 Task: Save the contact attachment to your desktop.
Action: Mouse moved to (20, 78)
Screenshot: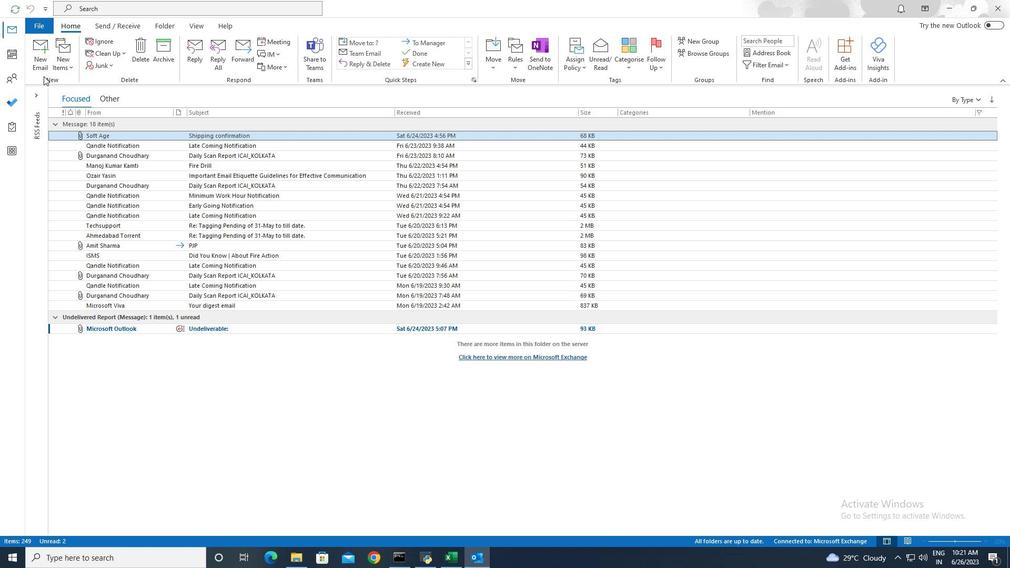 
Action: Mouse pressed left at (20, 78)
Screenshot: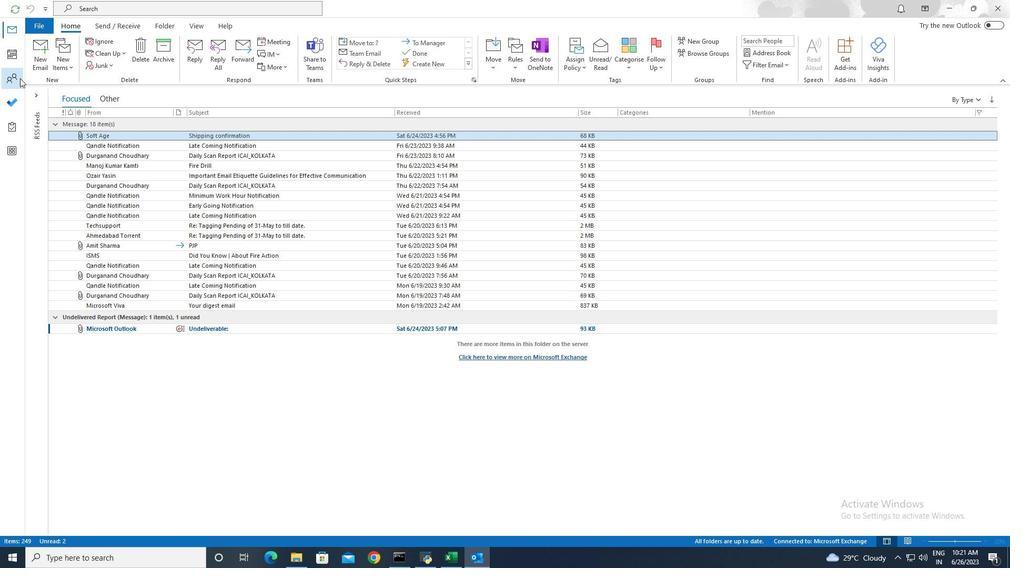 
Action: Mouse moved to (164, 193)
Screenshot: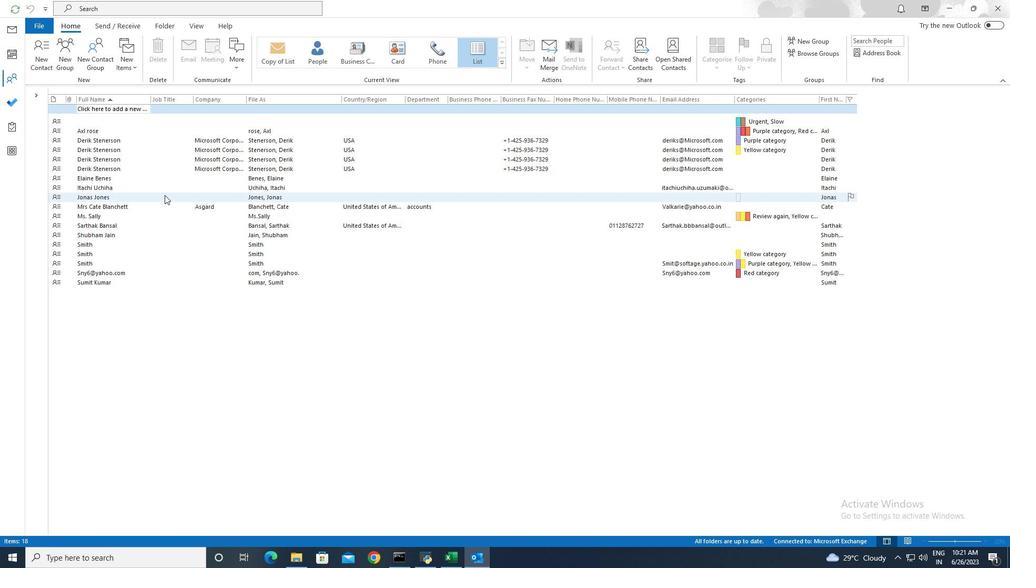 
Action: Mouse pressed left at (164, 193)
Screenshot: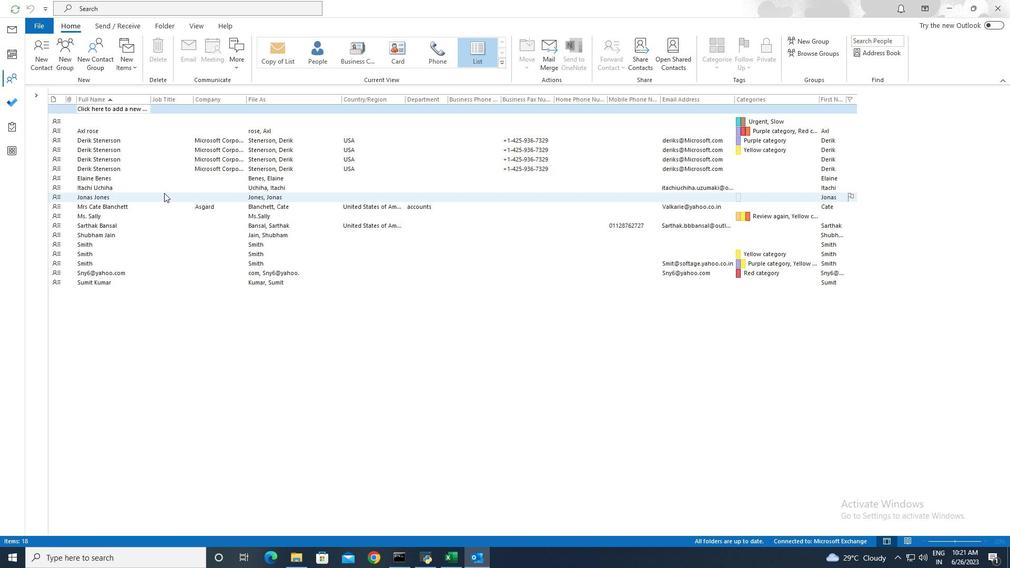 
Action: Mouse moved to (28, 28)
Screenshot: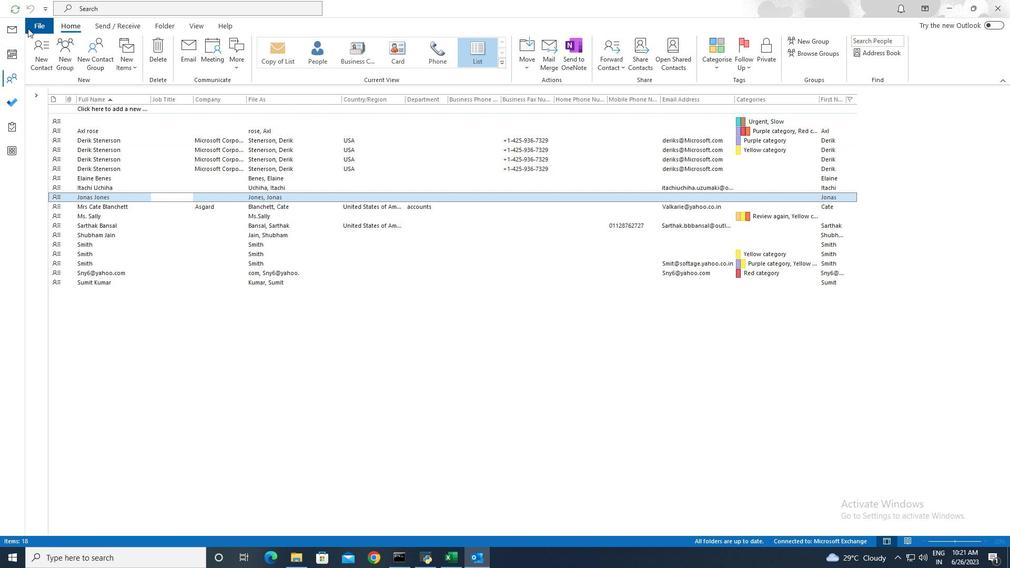 
Action: Mouse pressed left at (28, 28)
Screenshot: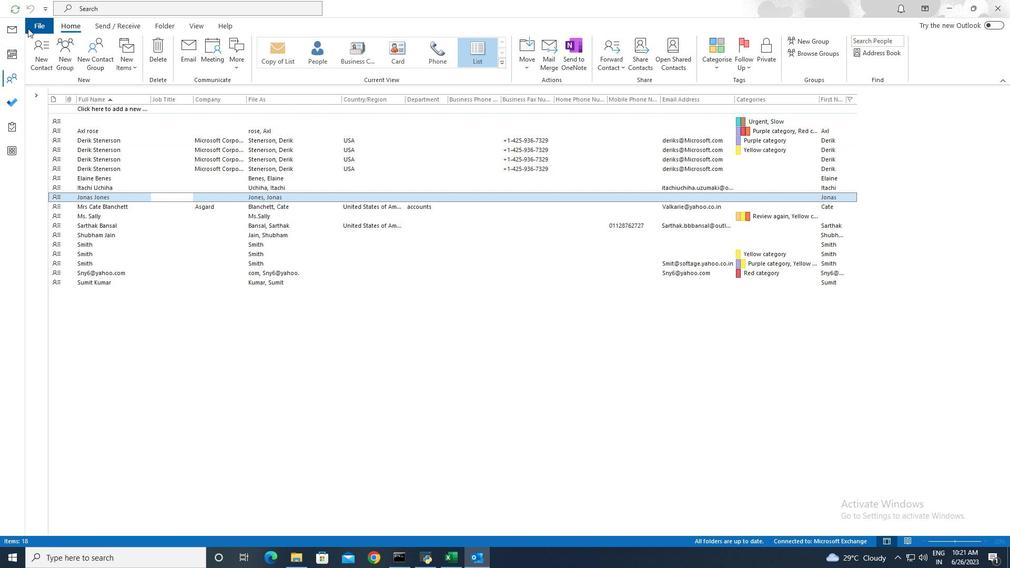 
Action: Mouse moved to (41, 126)
Screenshot: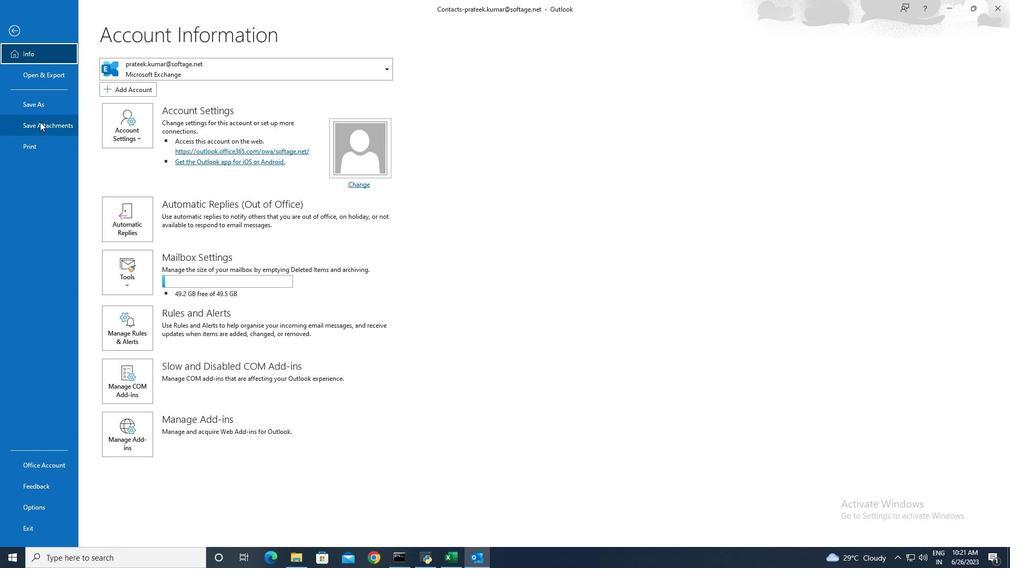 
Action: Mouse pressed left at (41, 126)
Screenshot: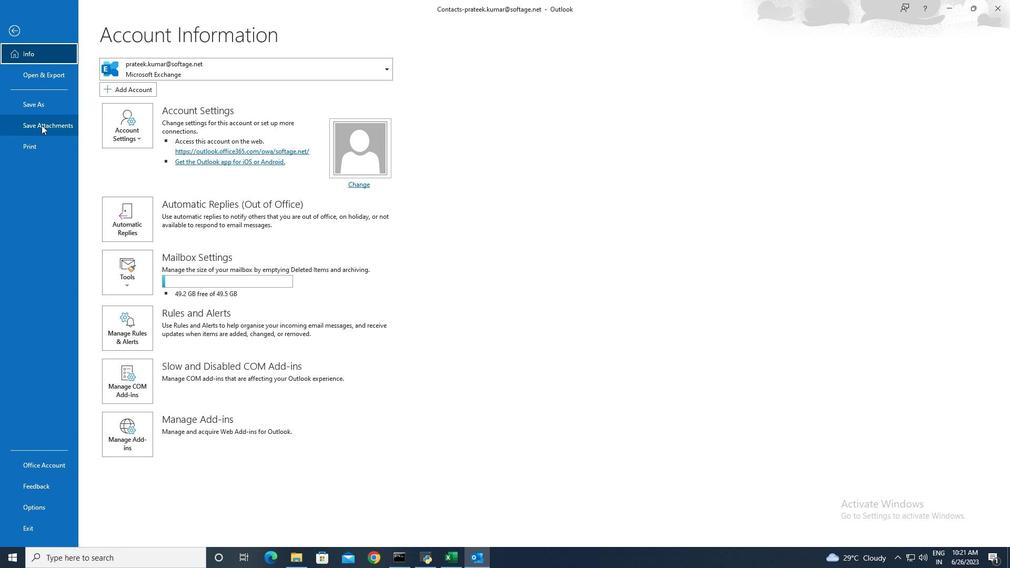 
Action: Mouse moved to (540, 232)
Screenshot: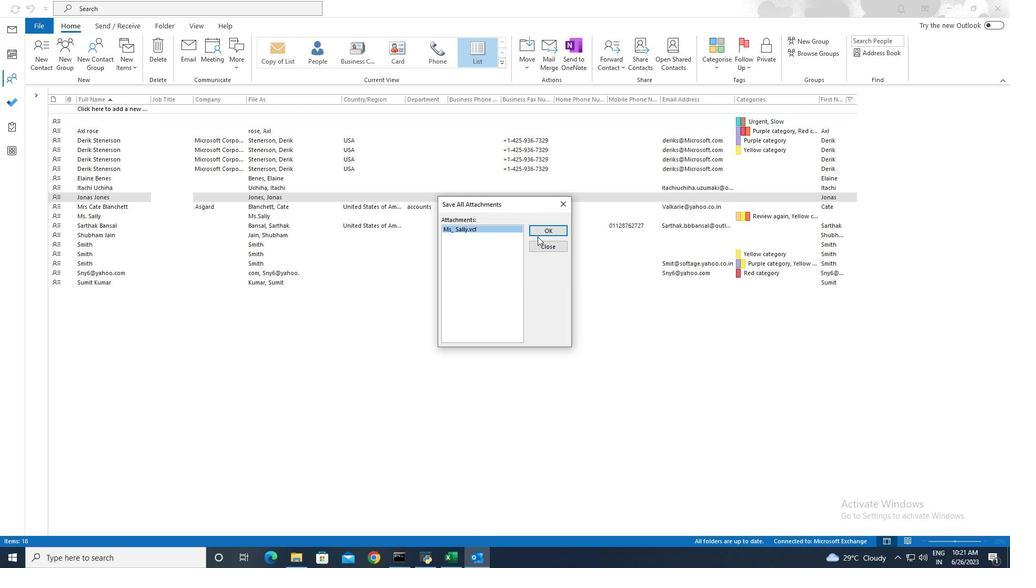 
Action: Mouse pressed left at (540, 232)
Screenshot: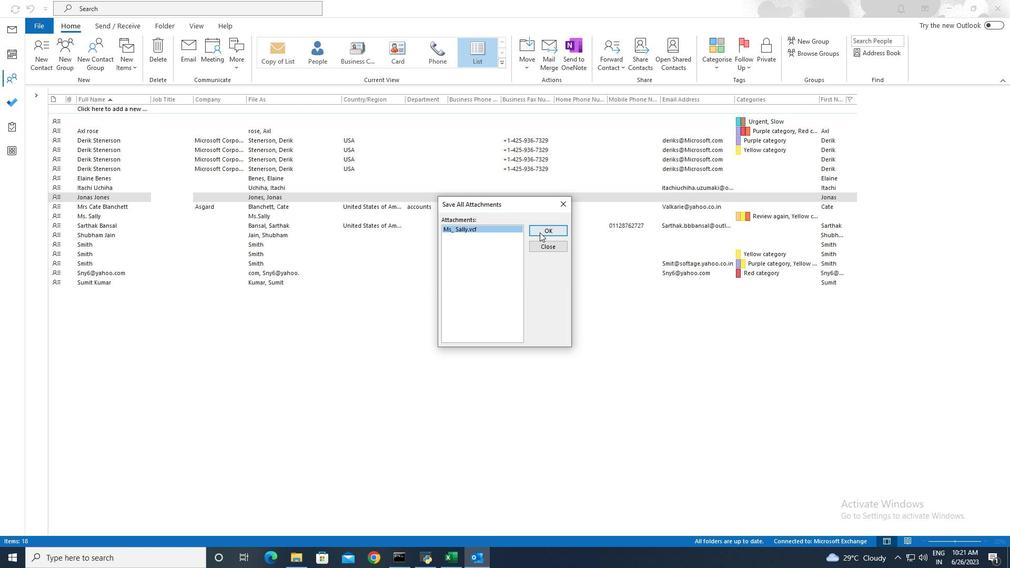 
Action: Mouse moved to (481, 304)
Screenshot: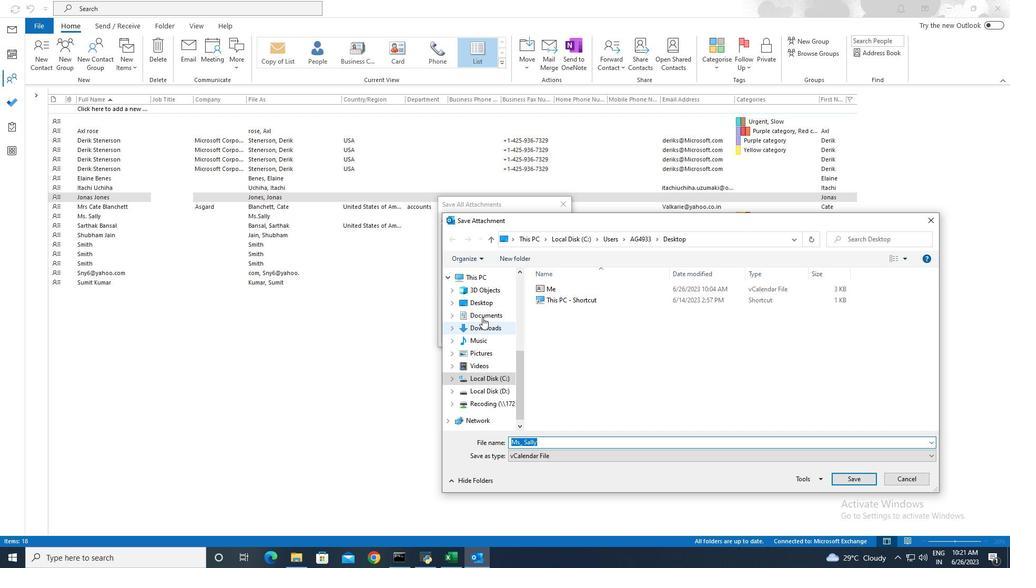 
Action: Mouse pressed left at (481, 304)
Screenshot: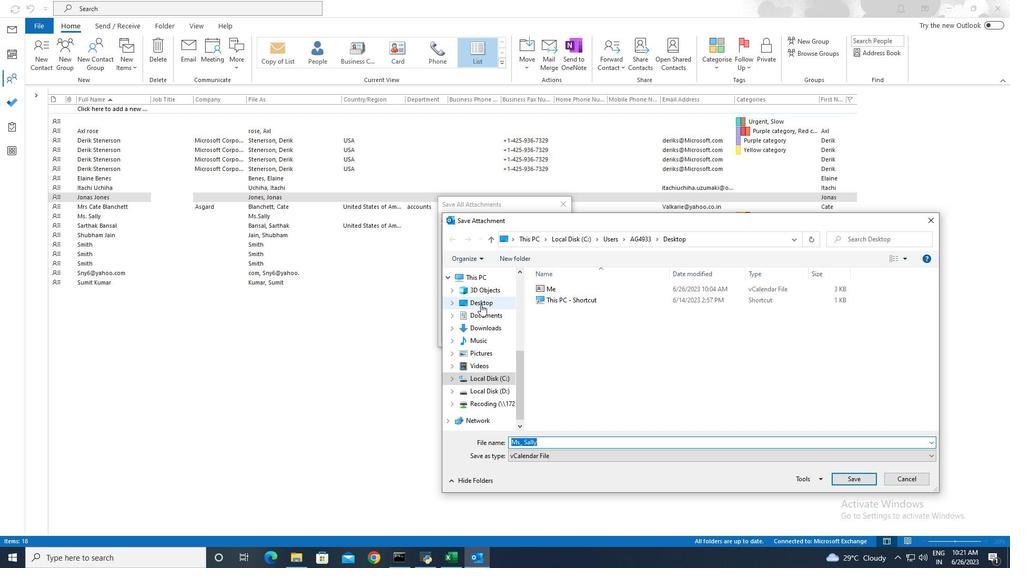
Action: Mouse moved to (866, 478)
Screenshot: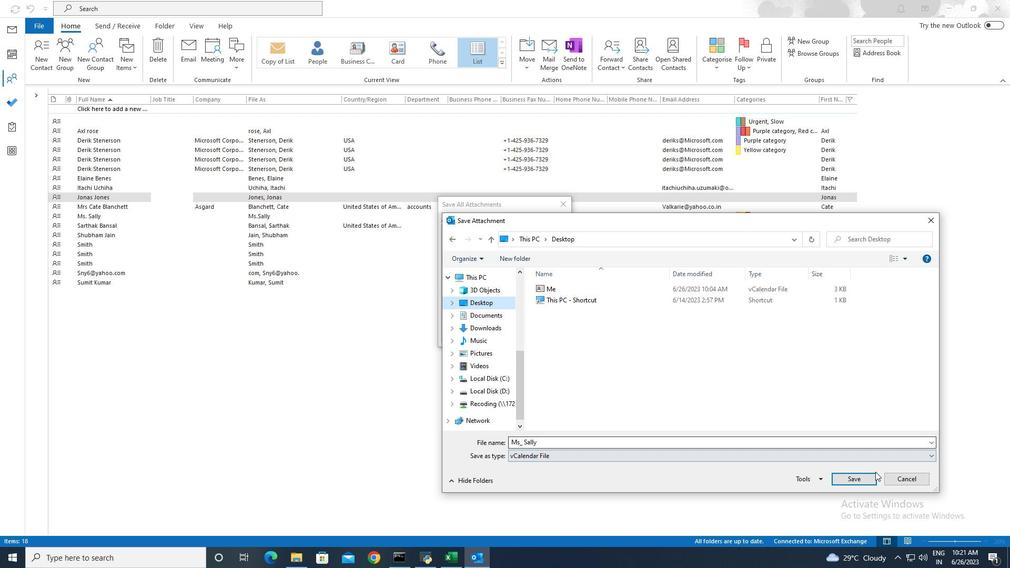 
Action: Mouse pressed left at (866, 478)
Screenshot: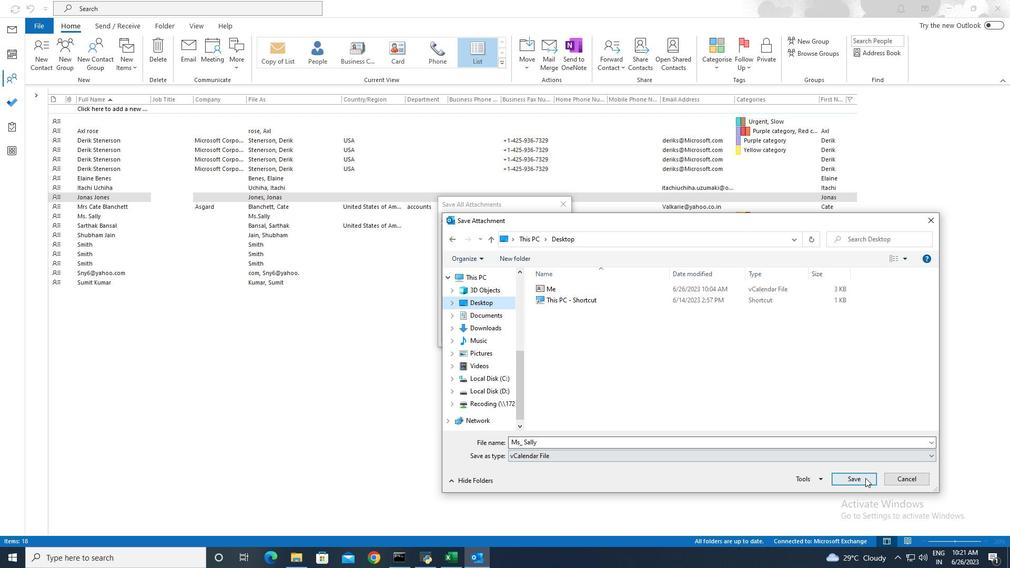 
